 Task: Sort the products by best match.
Action: Mouse moved to (56, 375)
Screenshot: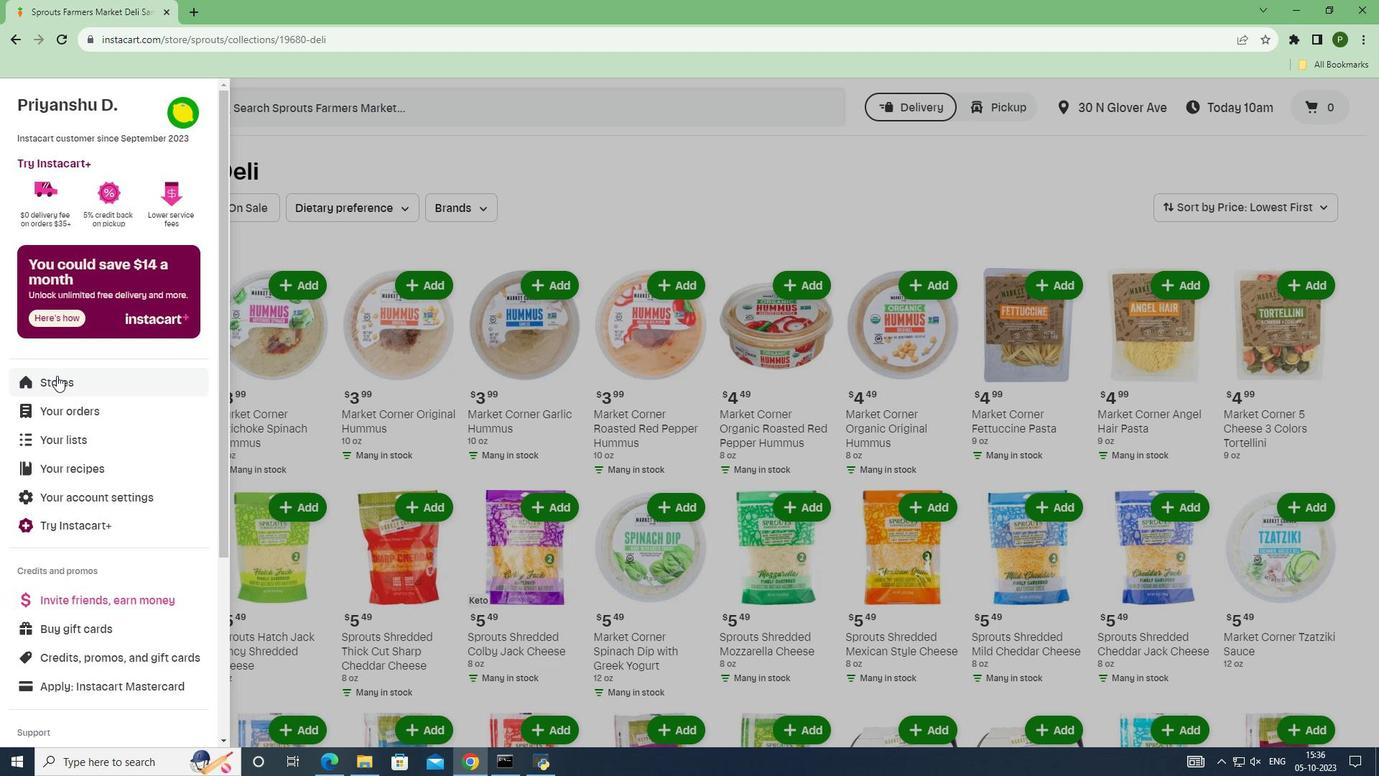 
Action: Mouse pressed left at (56, 375)
Screenshot: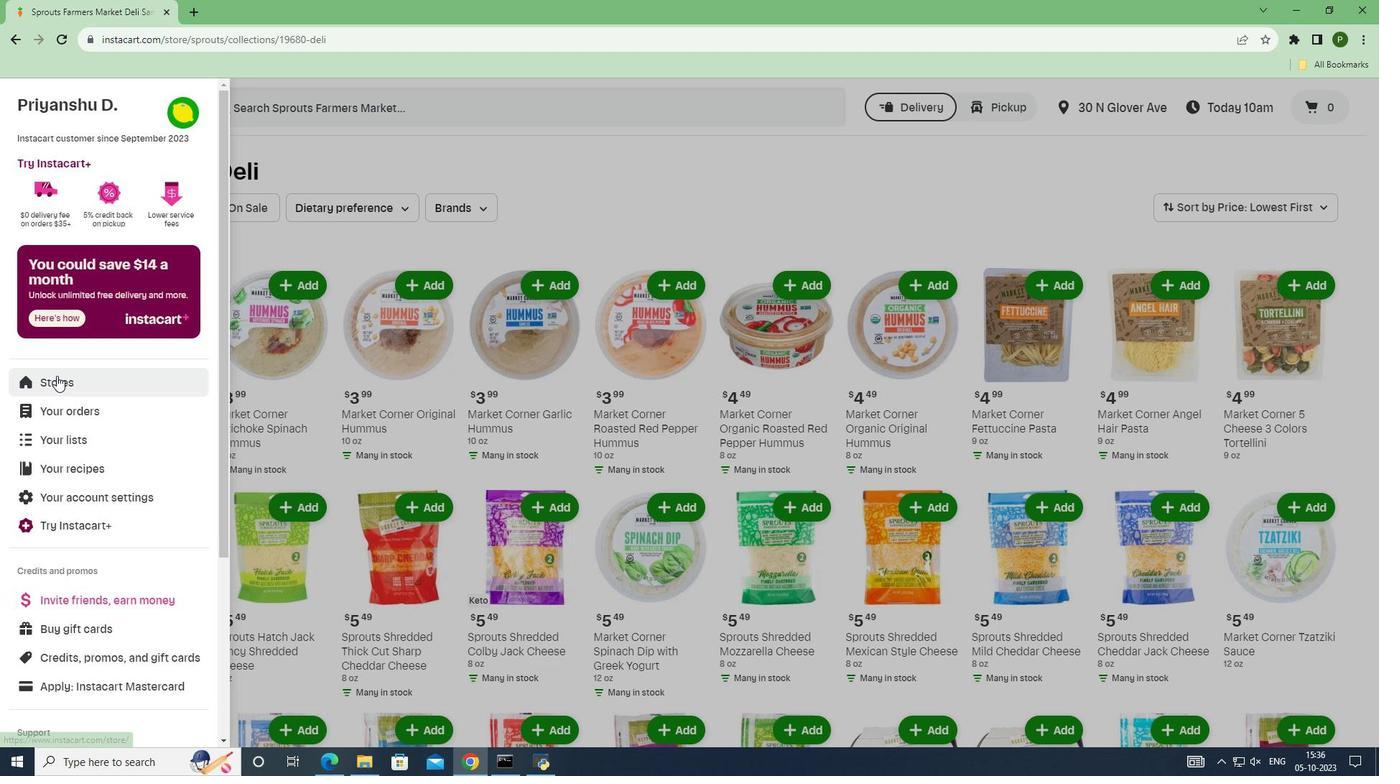 
Action: Mouse moved to (337, 165)
Screenshot: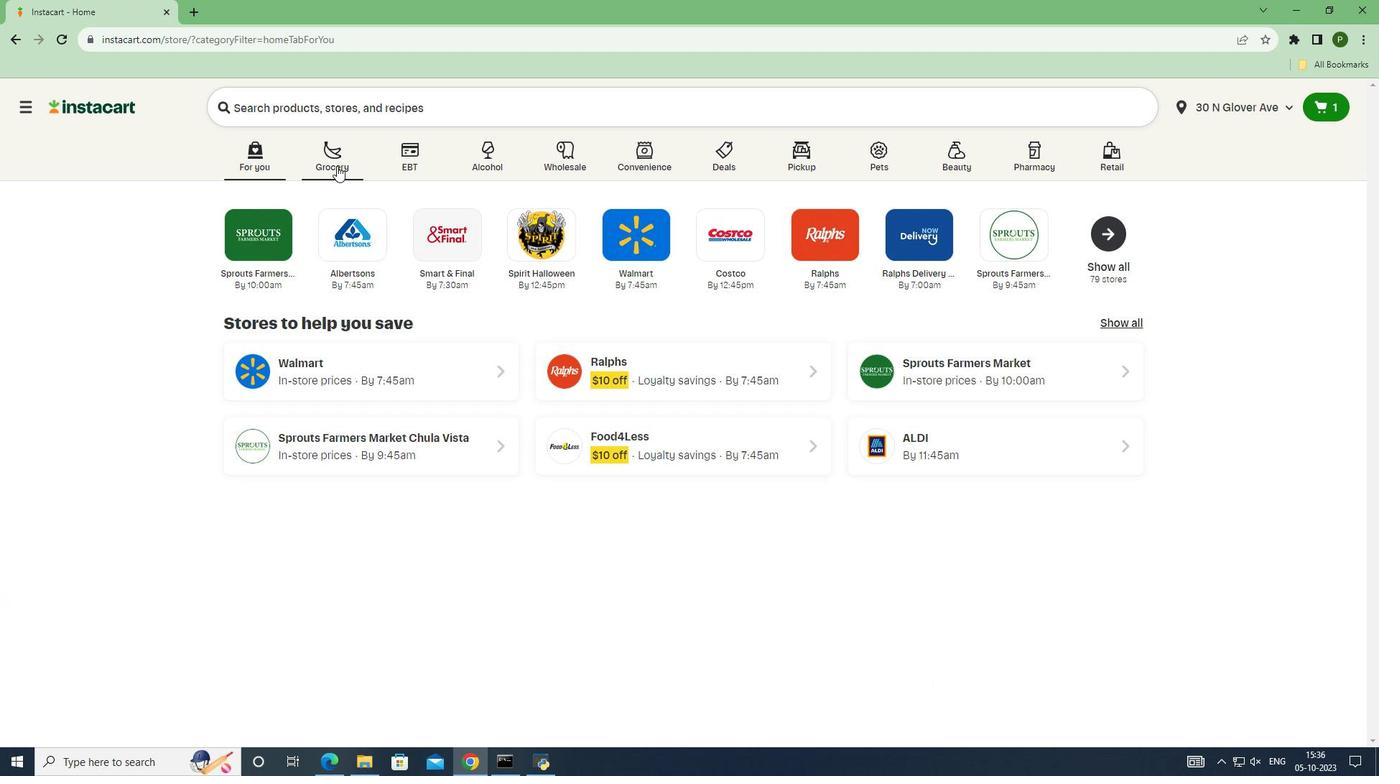 
Action: Mouse pressed left at (337, 165)
Screenshot: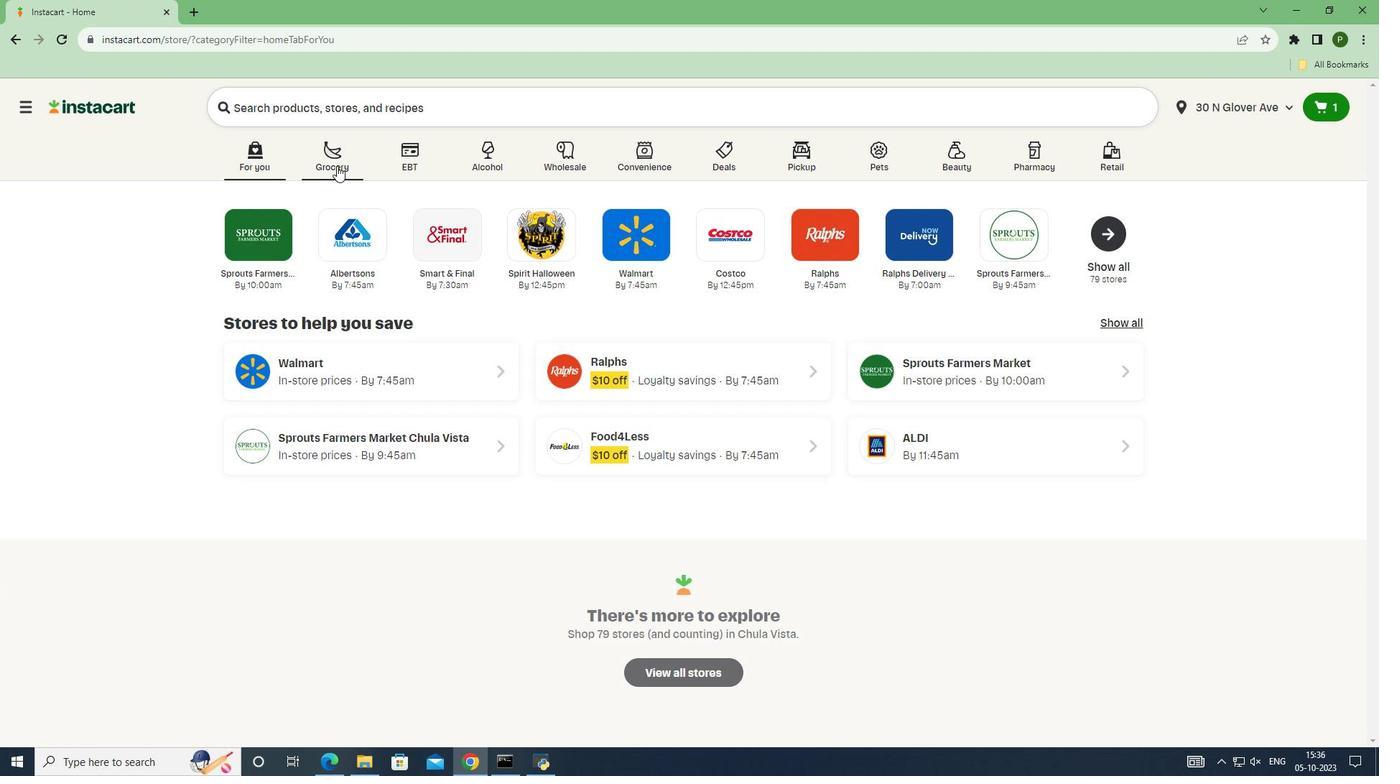 
Action: Mouse moved to (852, 332)
Screenshot: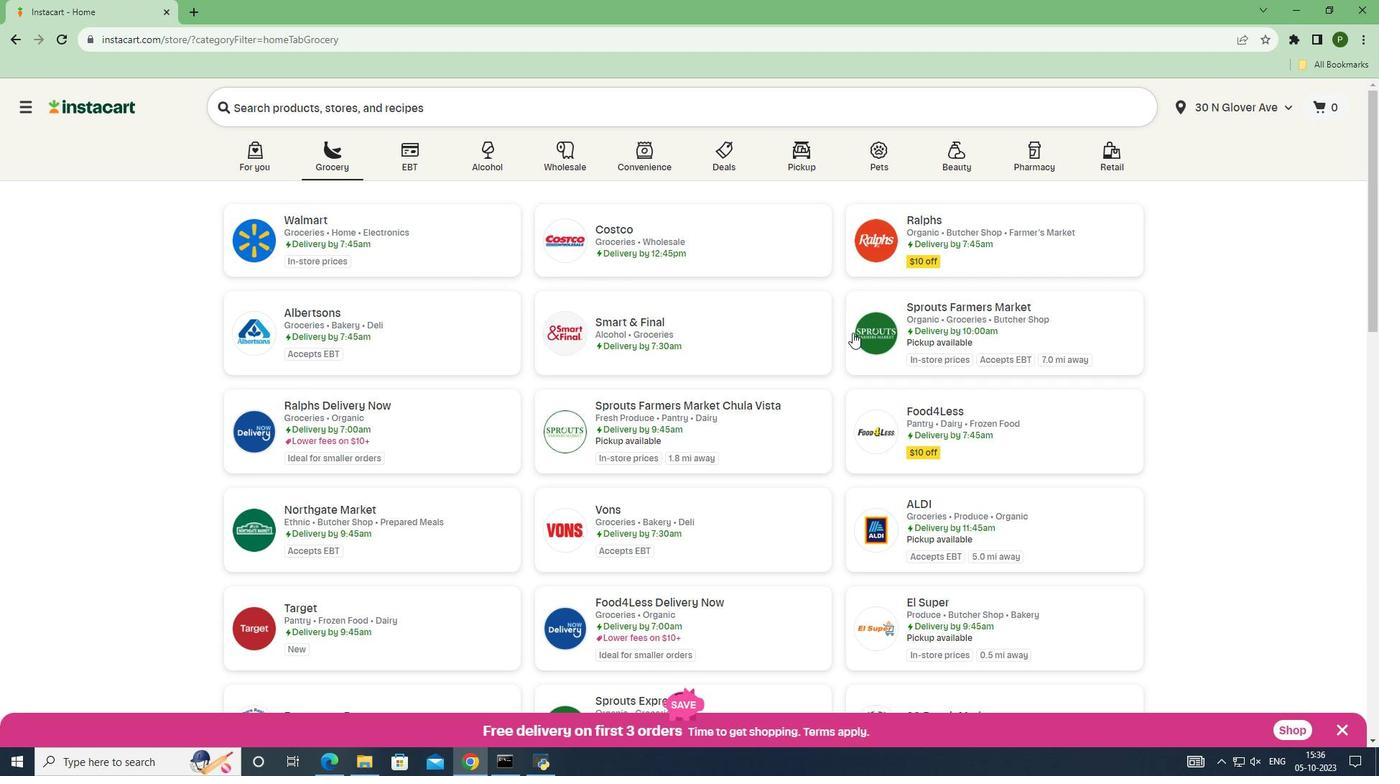 
Action: Mouse pressed left at (852, 332)
Screenshot: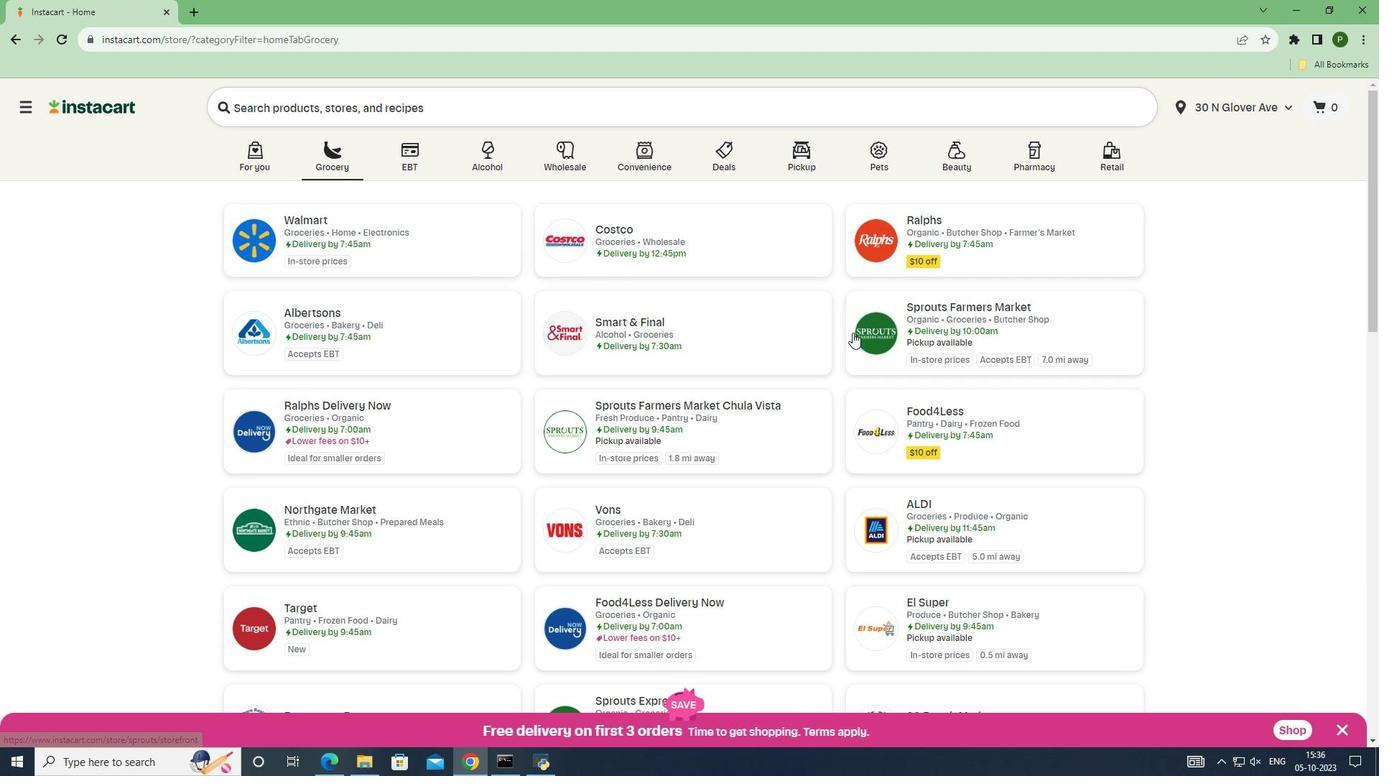 
Action: Mouse moved to (47, 414)
Screenshot: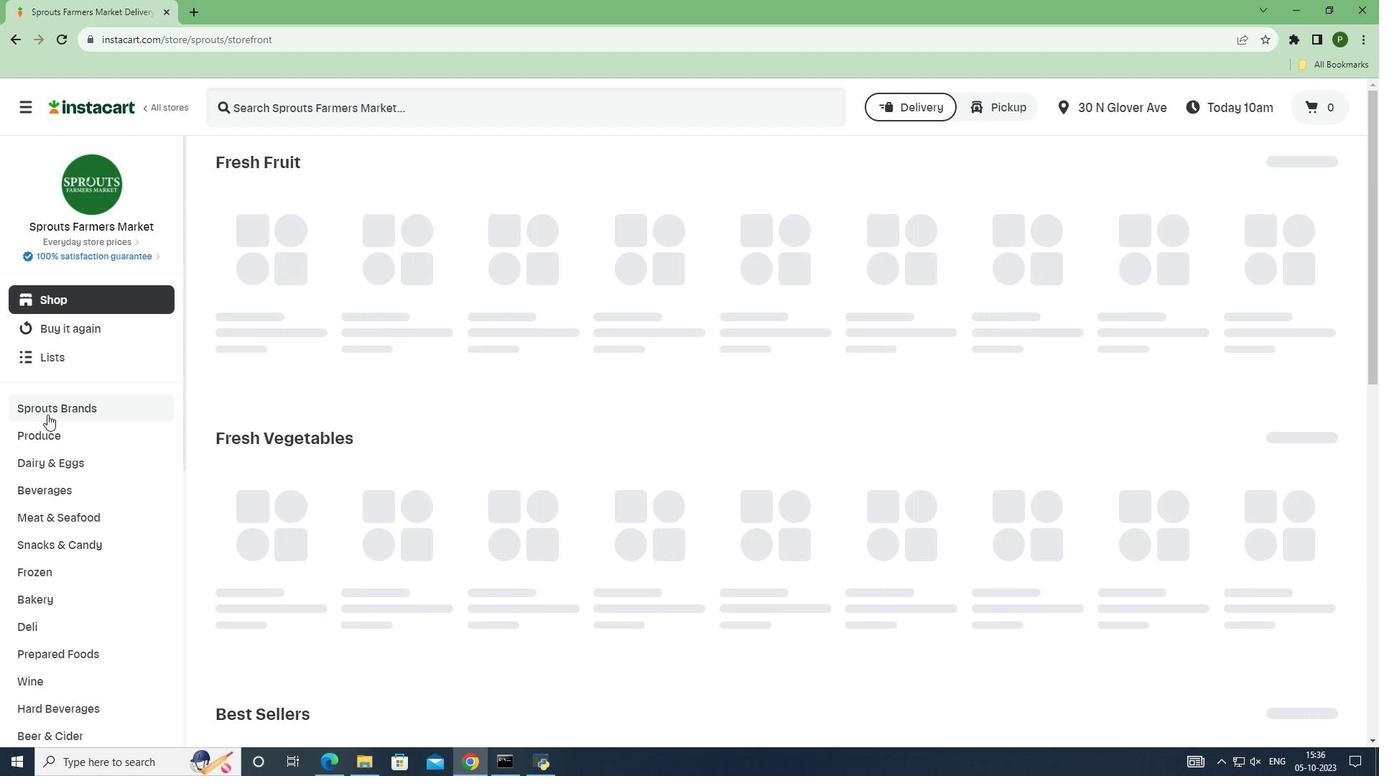 
Action: Mouse pressed left at (47, 414)
Screenshot: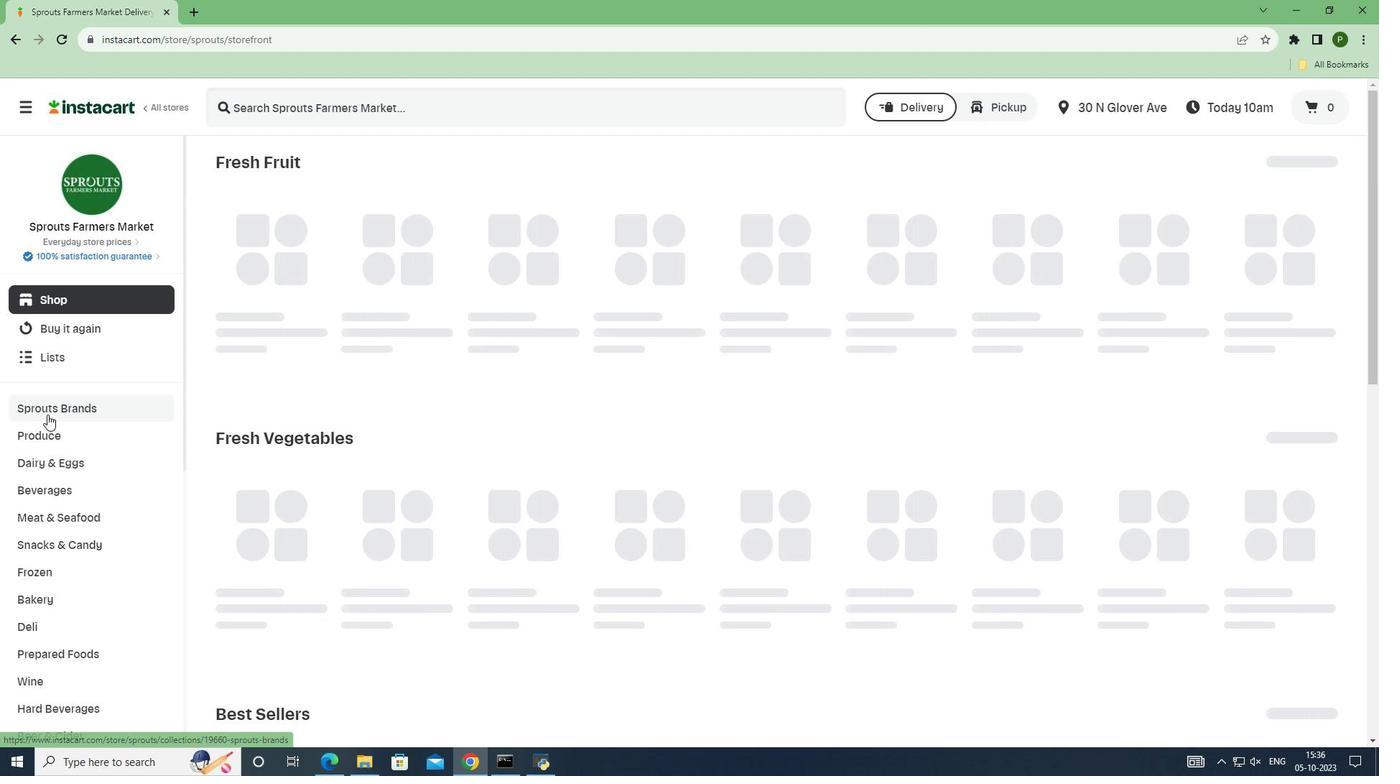 
Action: Mouse moved to (32, 569)
Screenshot: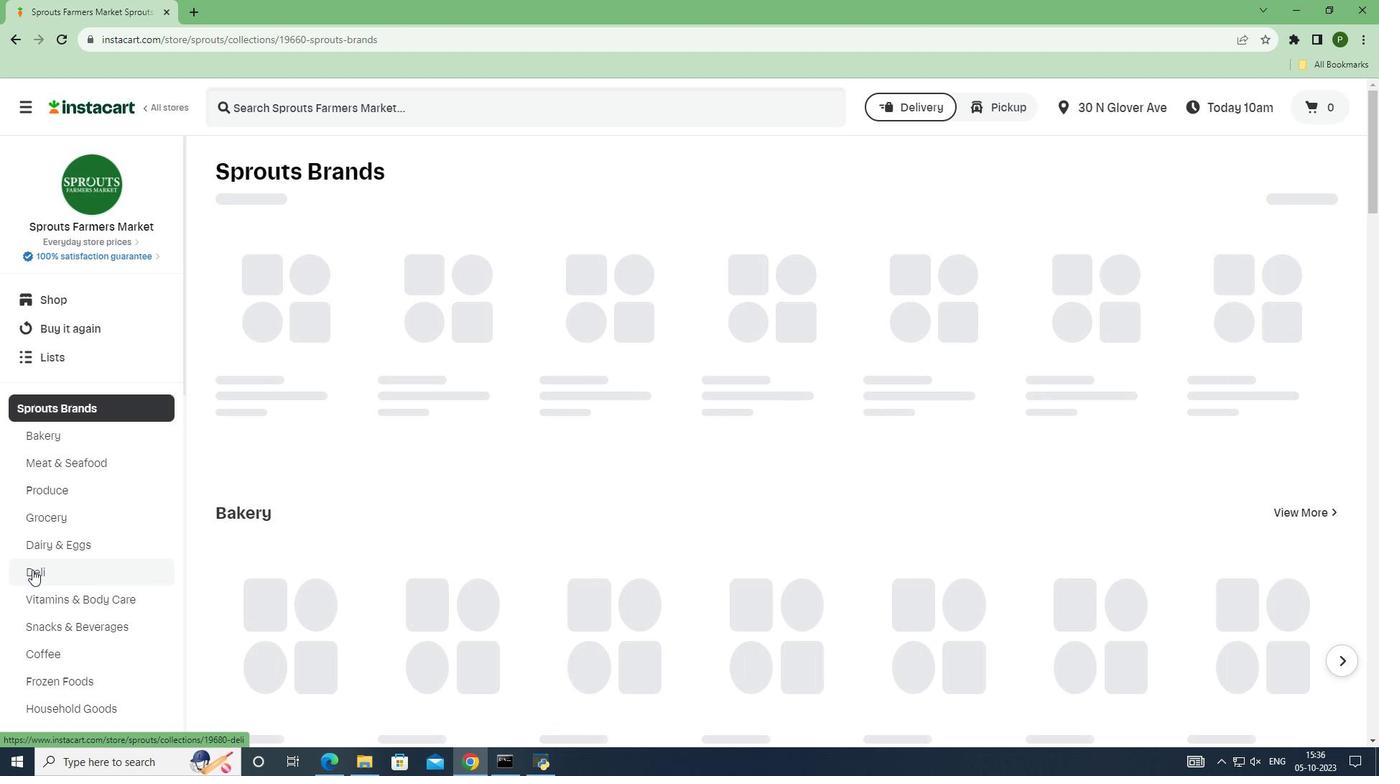 
Action: Mouse pressed left at (32, 569)
Screenshot: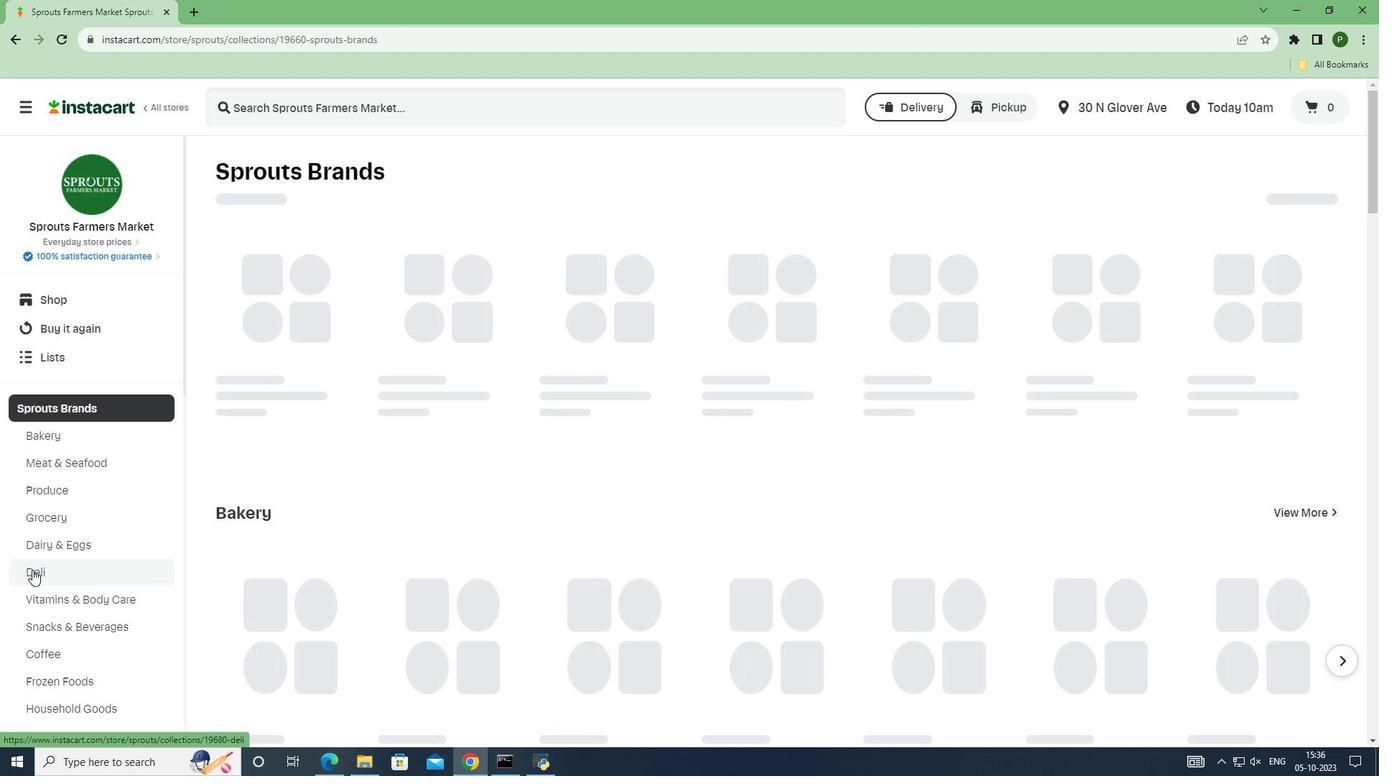 
Action: Mouse moved to (1294, 209)
Screenshot: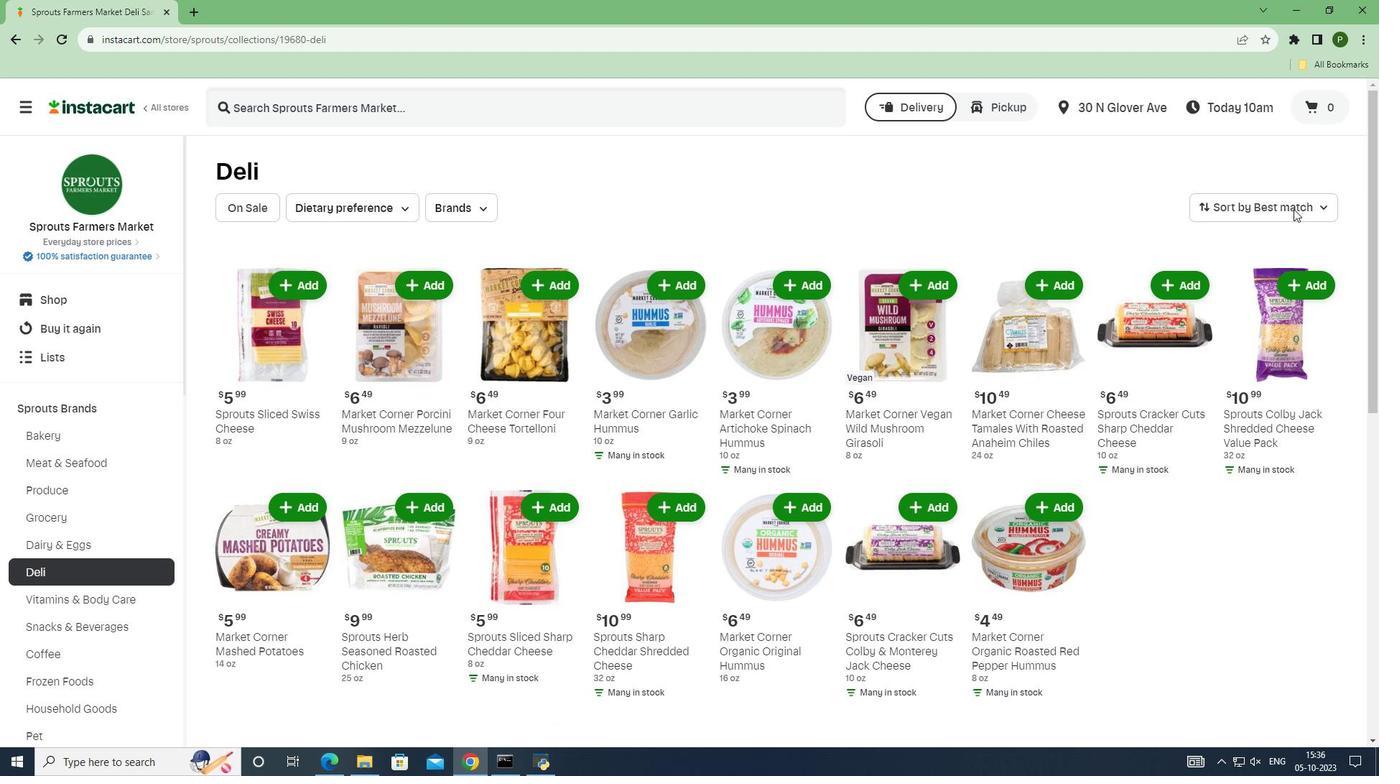 
Action: Mouse pressed left at (1294, 209)
Screenshot: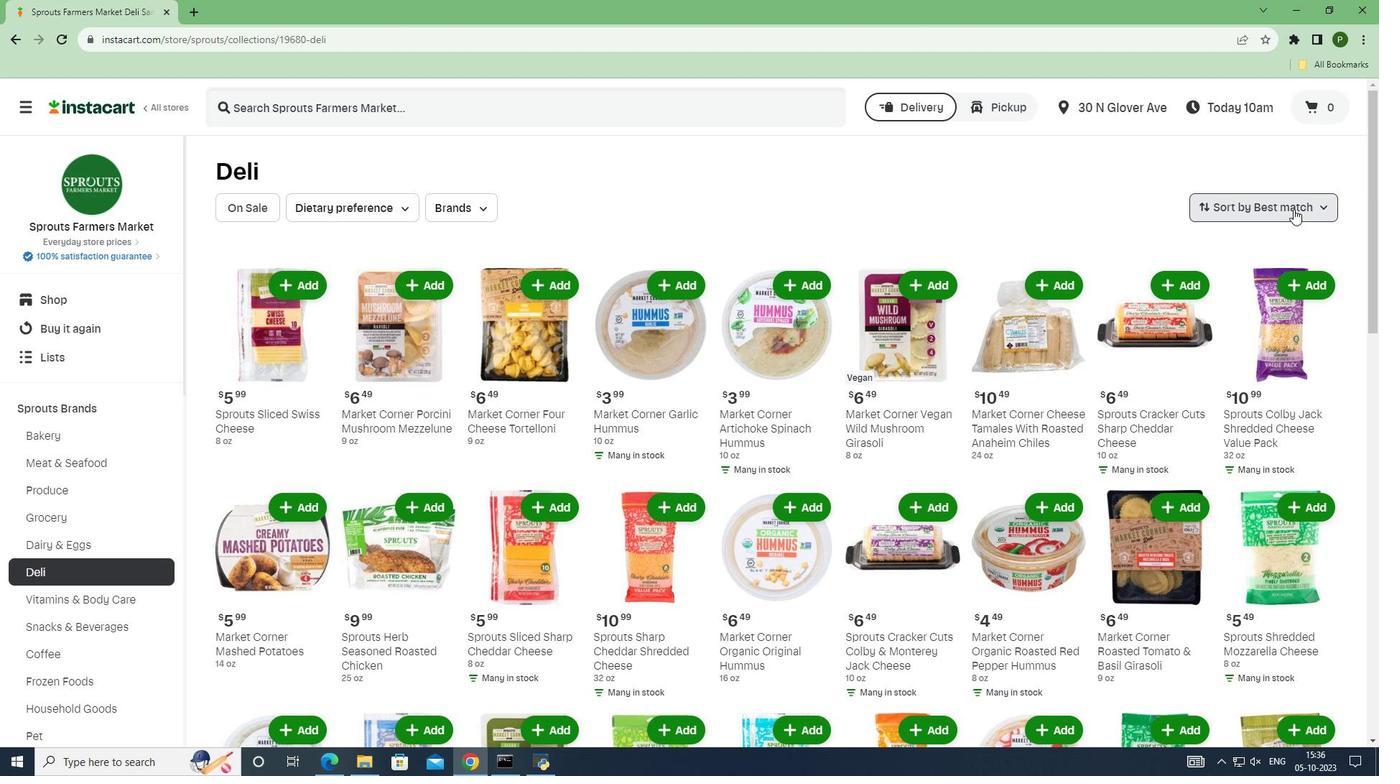 
Action: Mouse moved to (1286, 254)
Screenshot: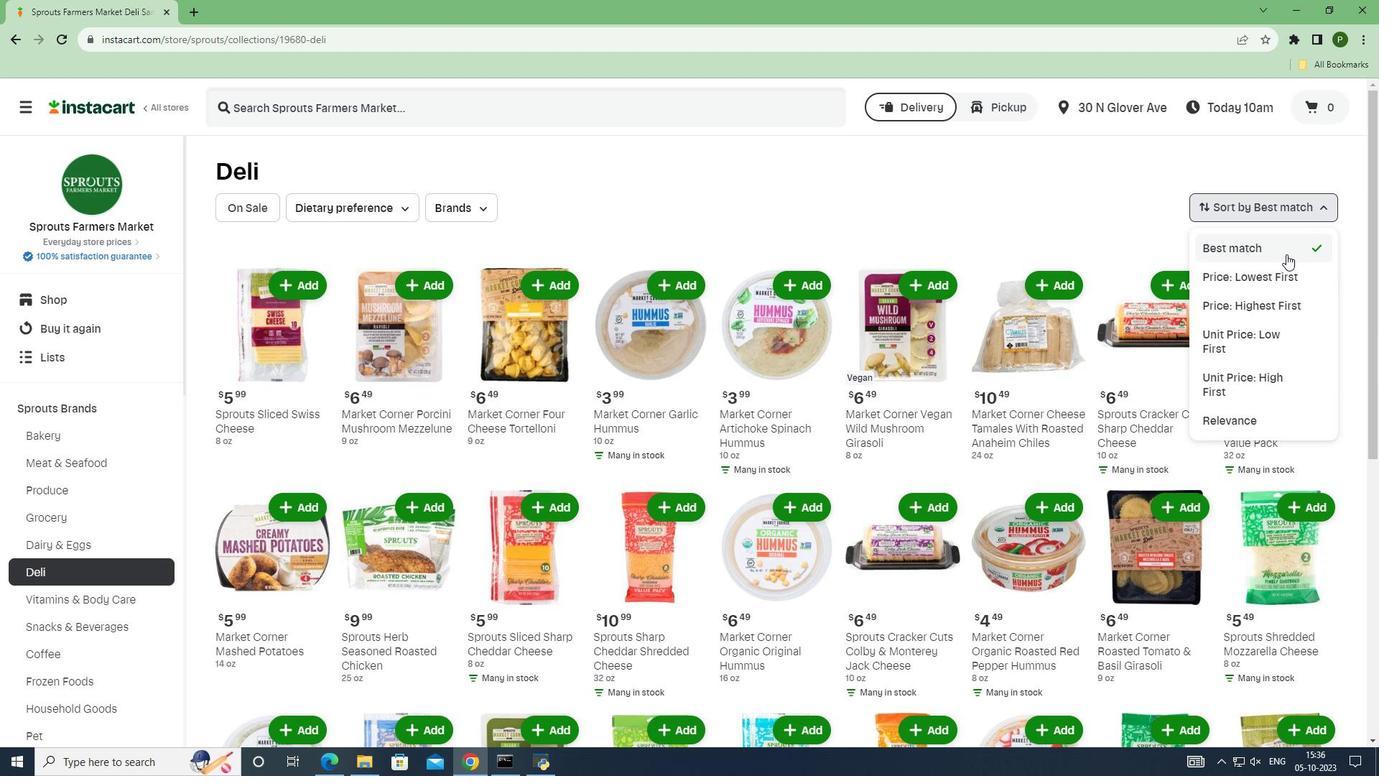 
Action: Mouse pressed left at (1286, 254)
Screenshot: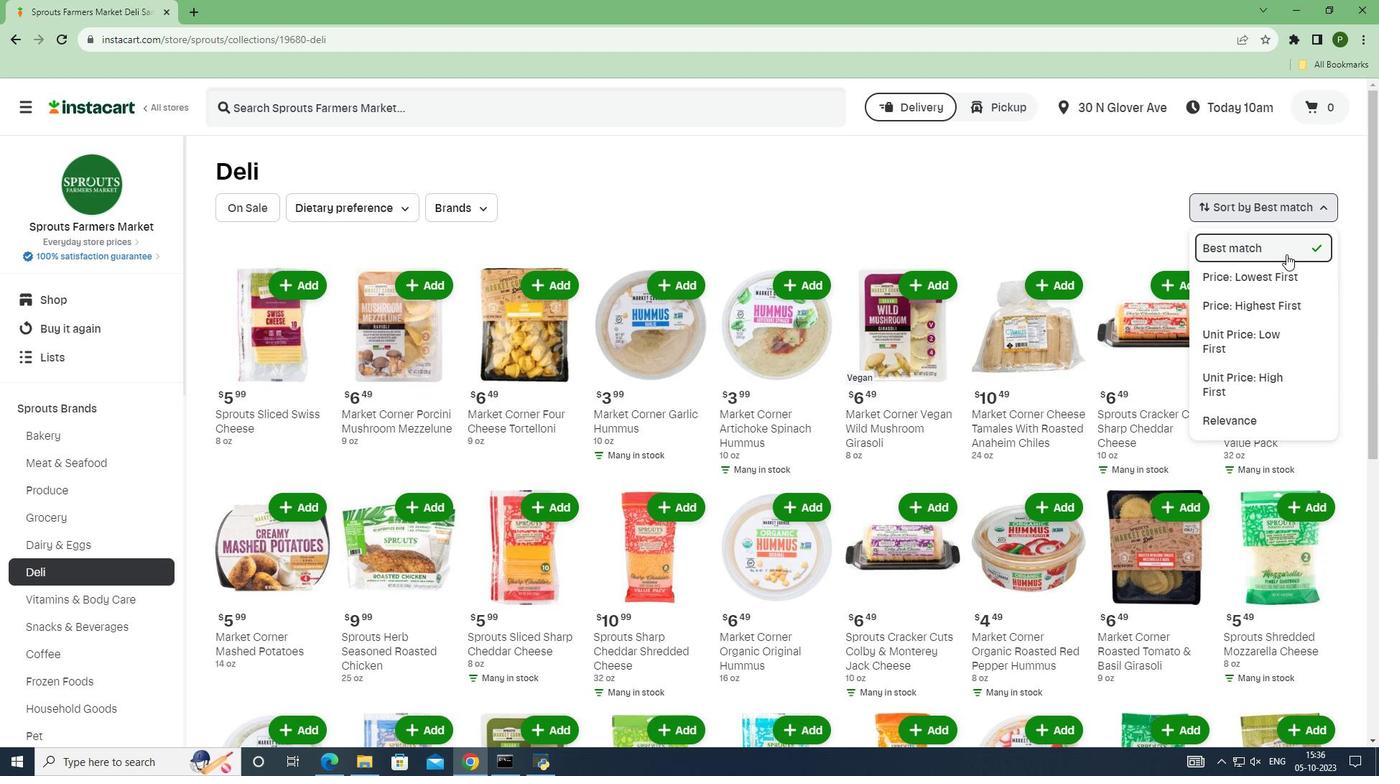 
